 Task: Add the task  Upgrade and migrate company supply chain management to a cloud-based solution to the section Error Handling Sprint in the project ArmourVault and add a Due Date to the respective task as 2023/07/01
Action: Mouse moved to (70, 363)
Screenshot: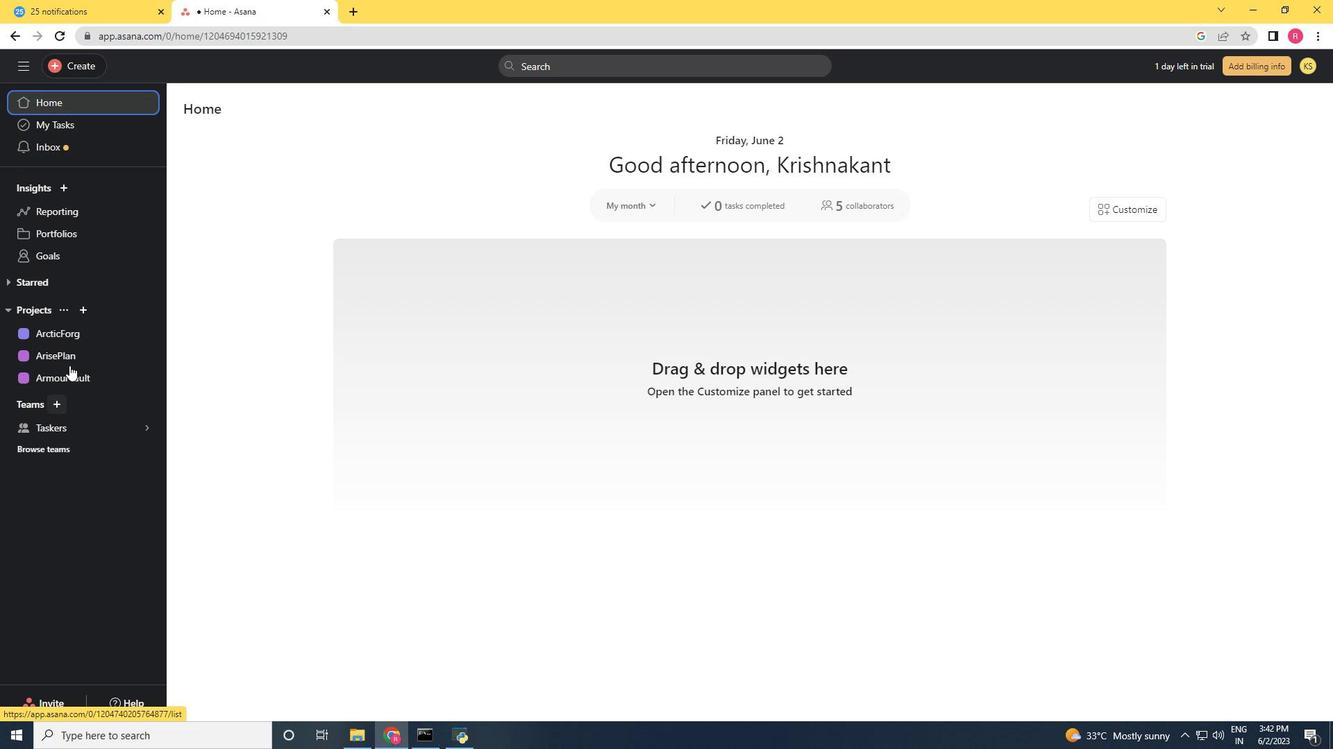 
Action: Mouse pressed left at (70, 363)
Screenshot: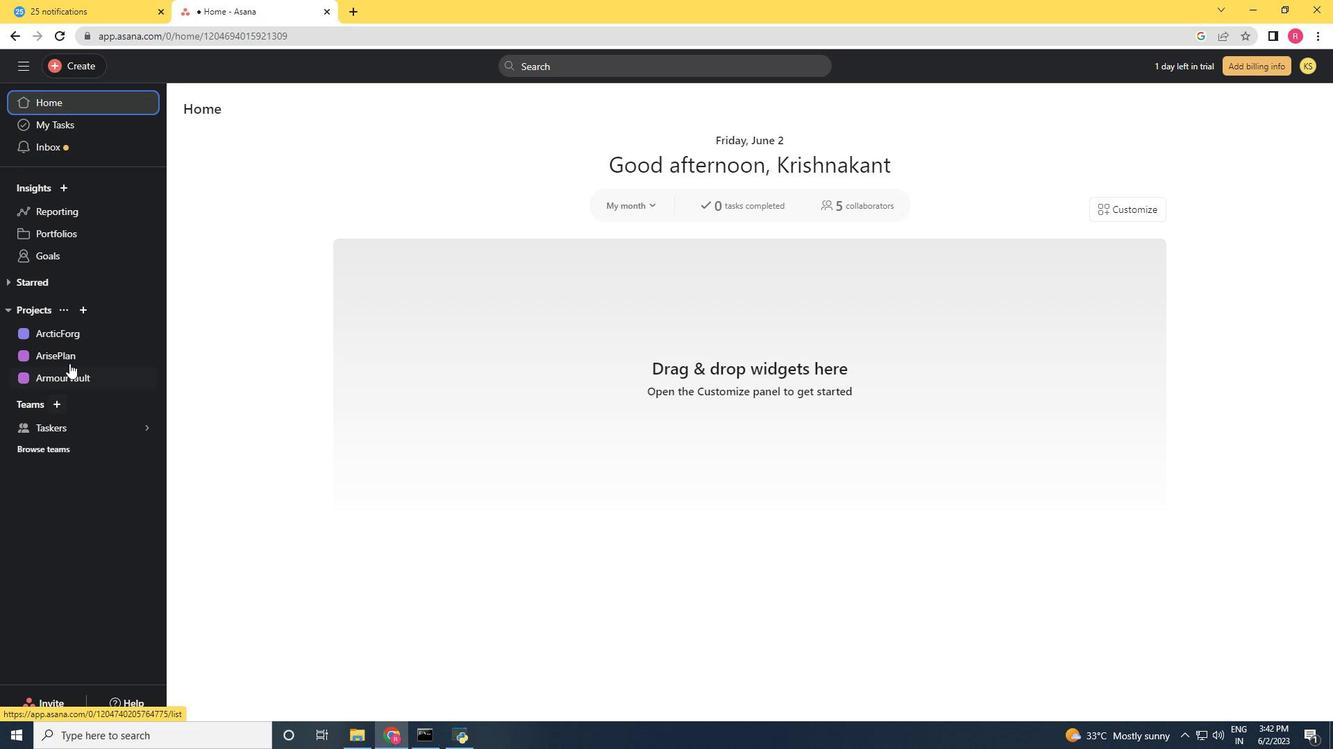 
Action: Mouse moved to (72, 379)
Screenshot: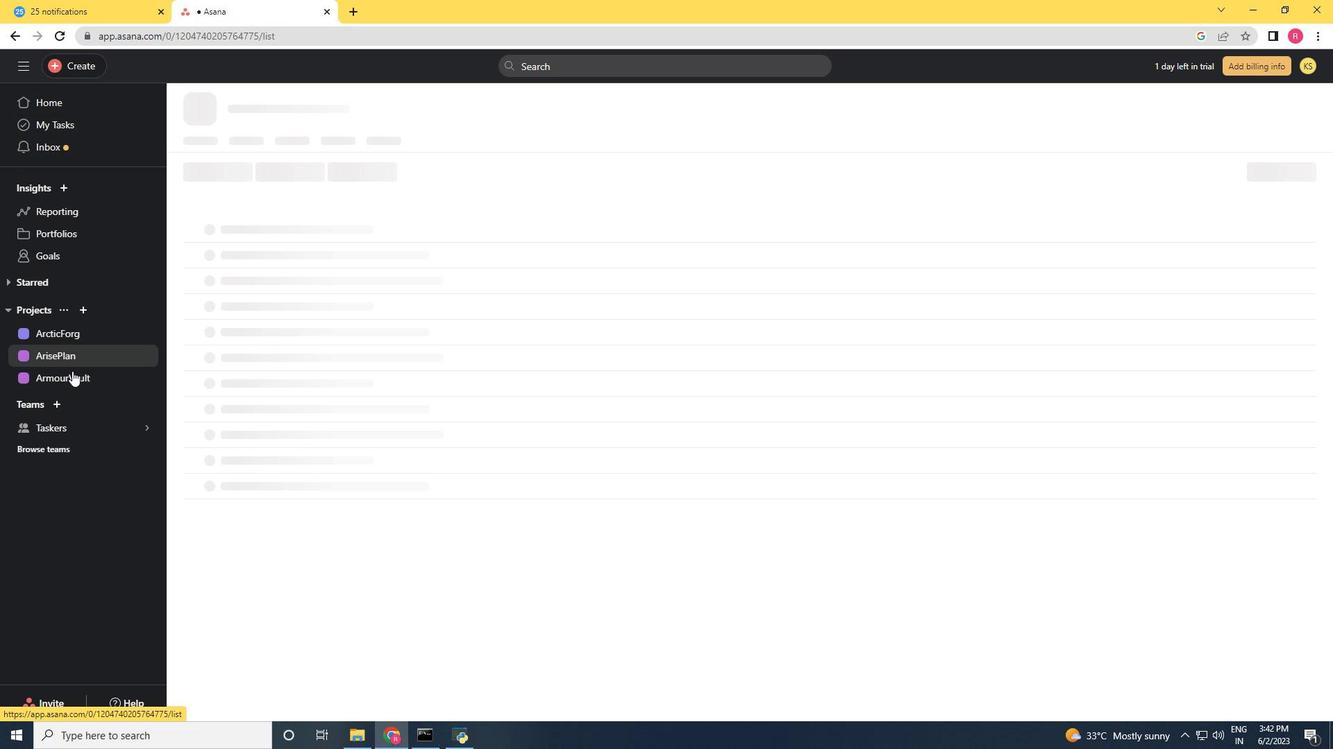
Action: Mouse pressed left at (72, 379)
Screenshot: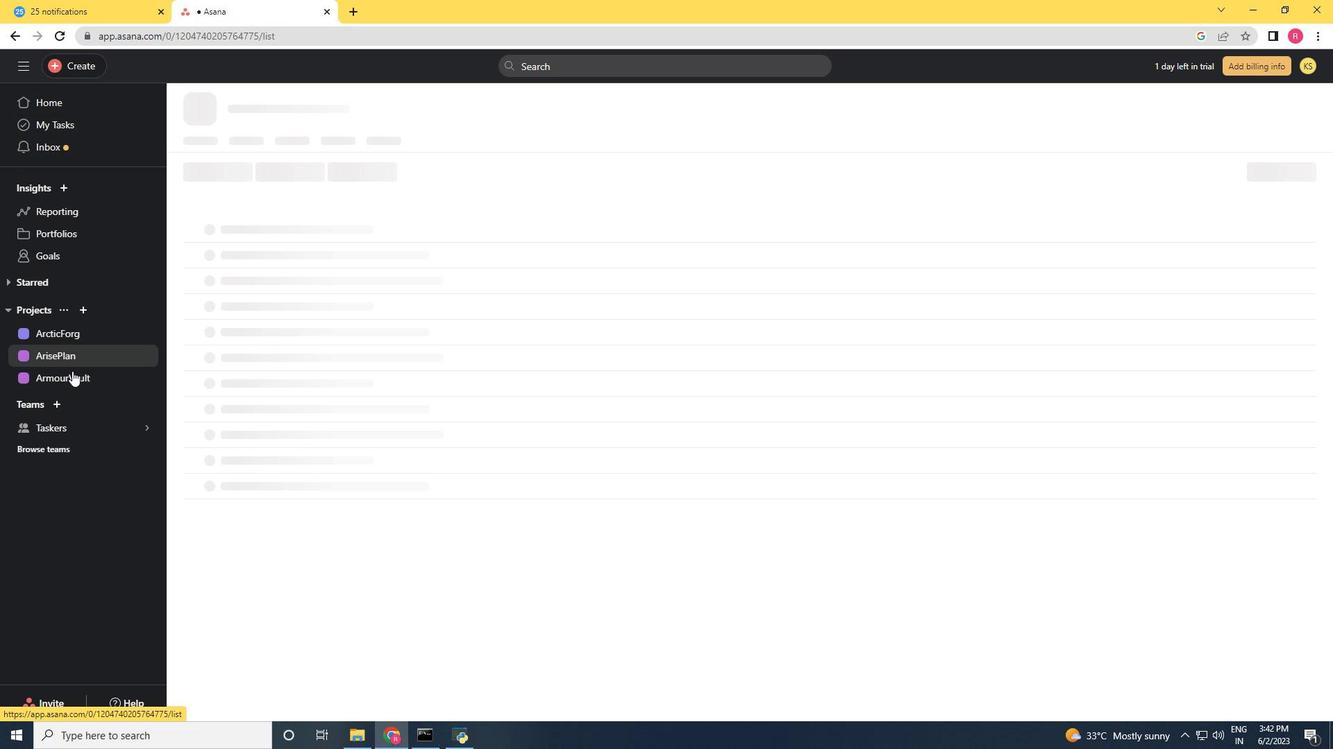 
Action: Mouse moved to (904, 484)
Screenshot: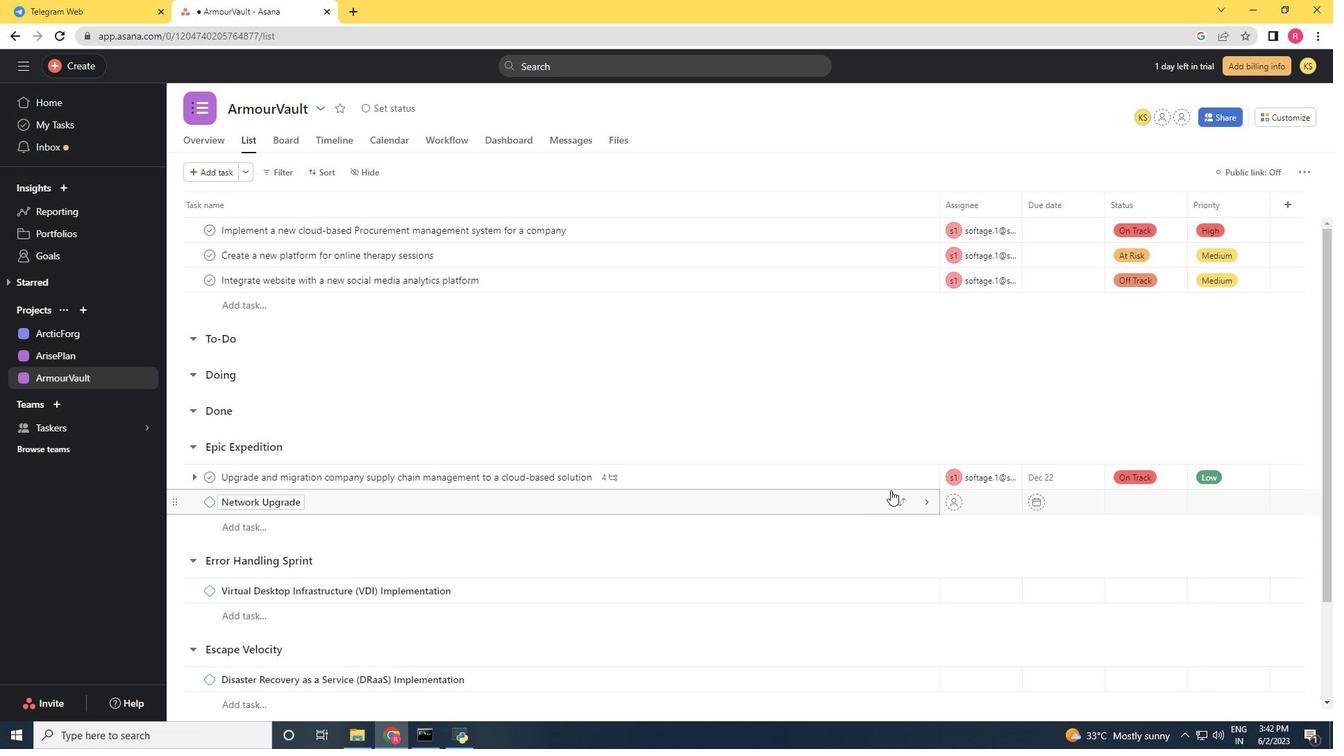 
Action: Mouse pressed left at (904, 484)
Screenshot: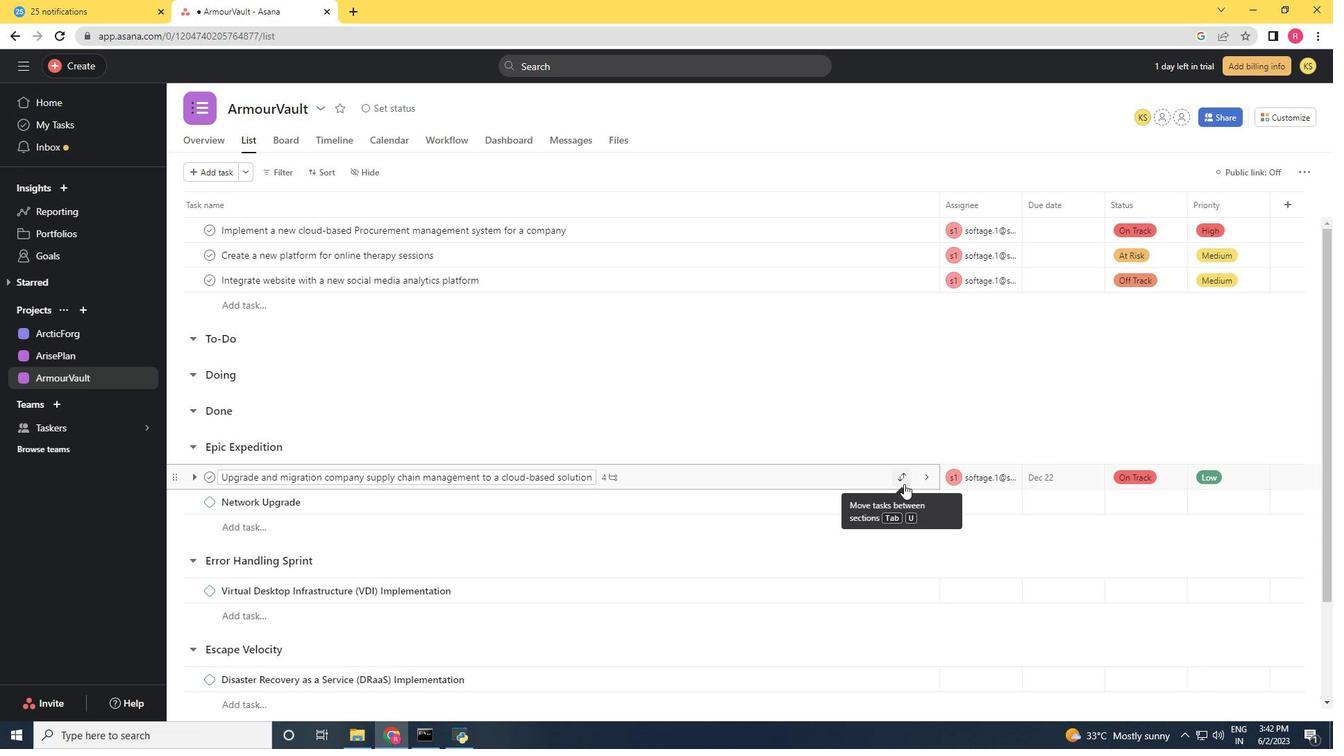 
Action: Mouse moved to (847, 406)
Screenshot: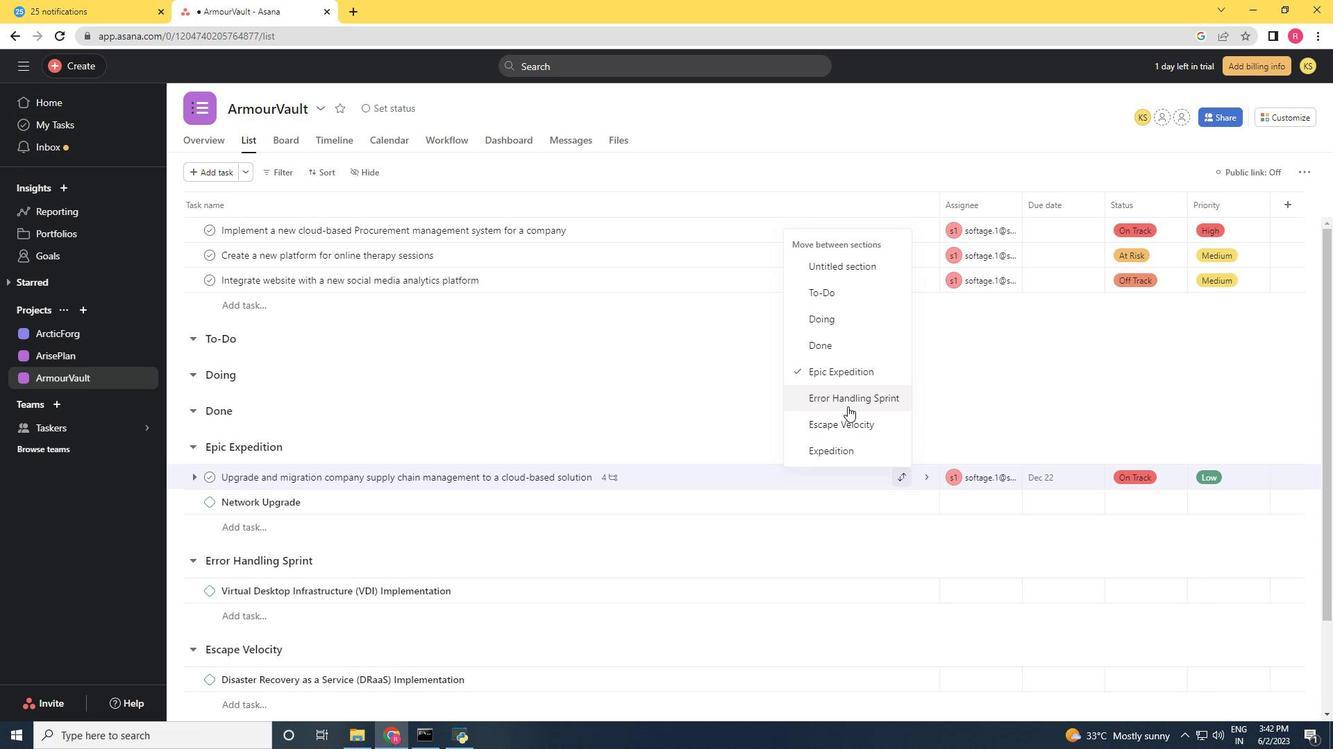 
Action: Mouse pressed left at (847, 406)
Screenshot: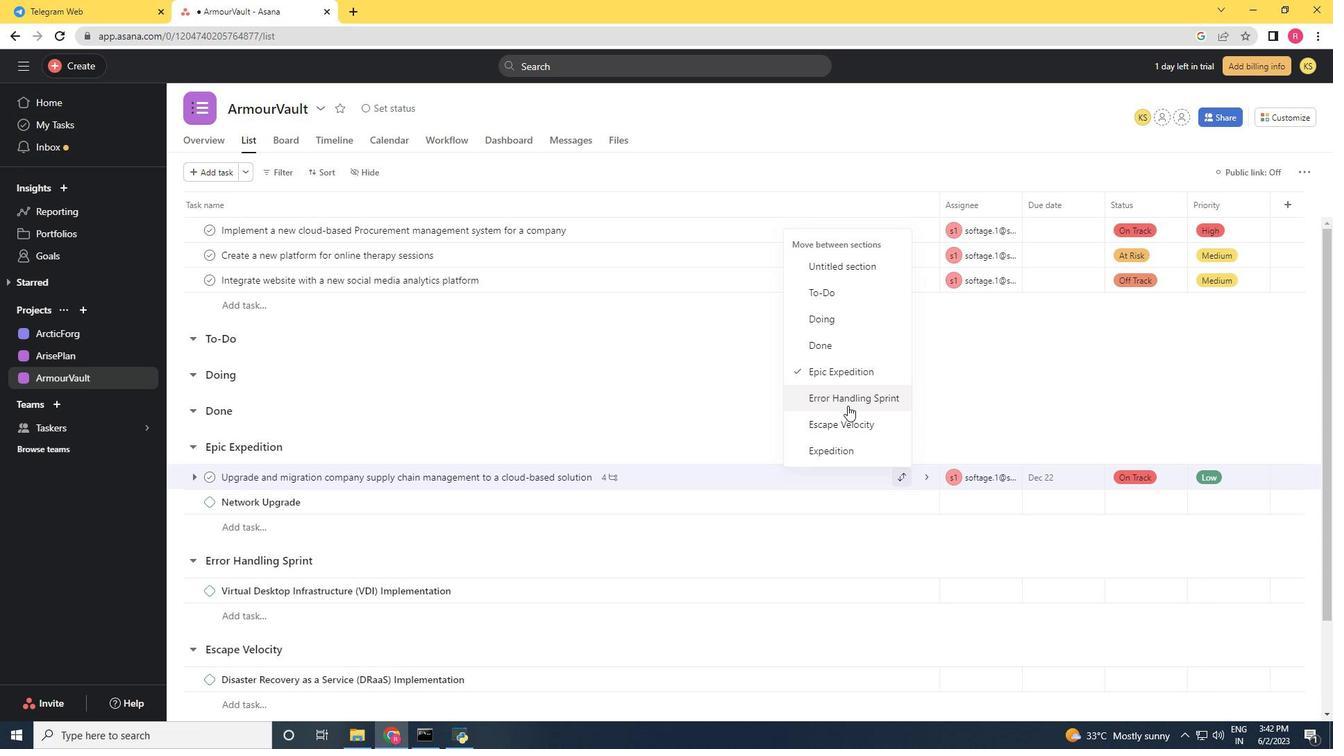 
Action: Mouse moved to (819, 563)
Screenshot: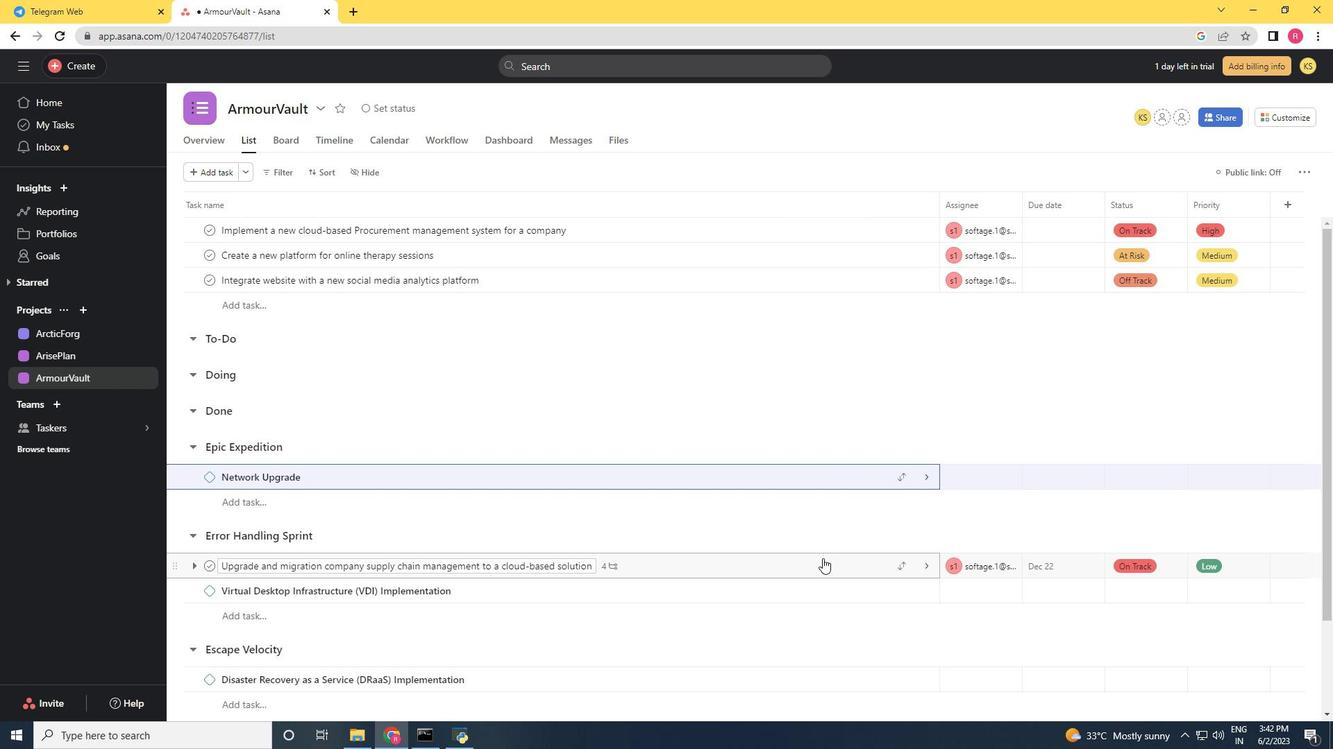 
Action: Mouse pressed left at (819, 563)
Screenshot: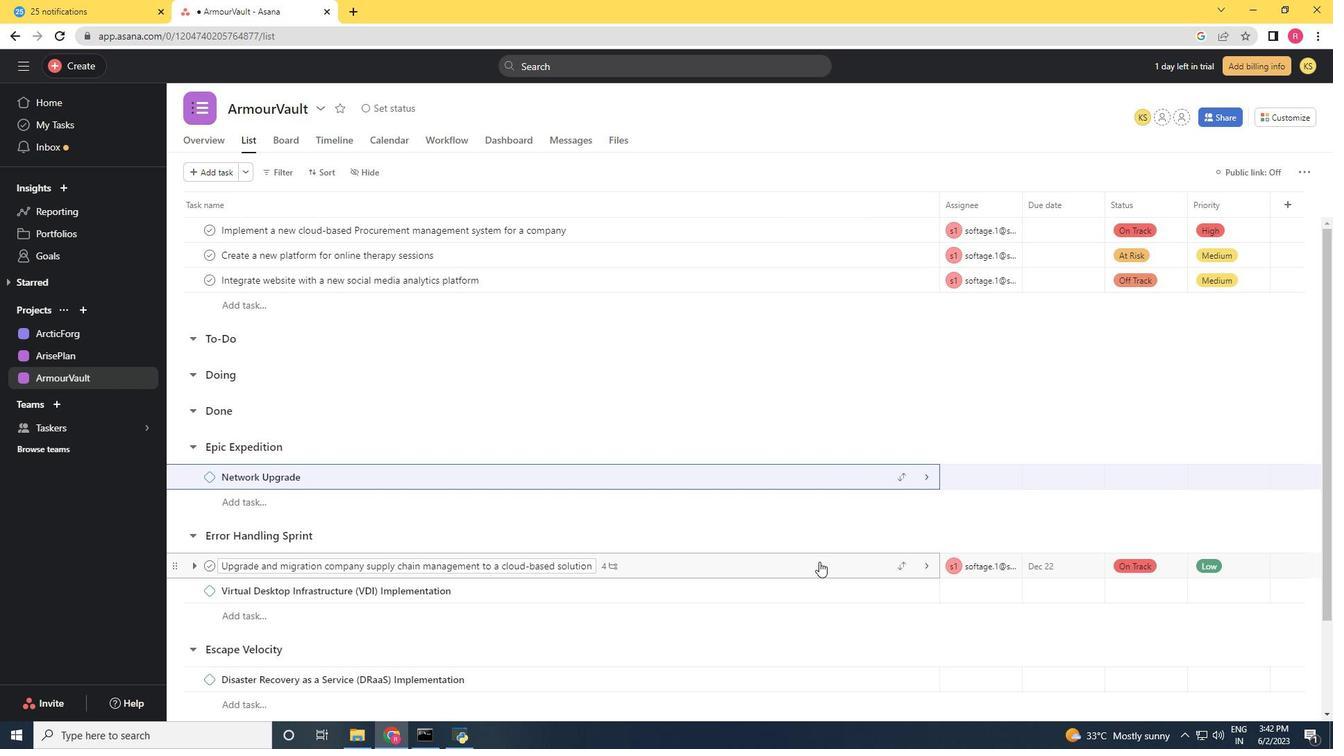 
Action: Mouse moved to (1029, 300)
Screenshot: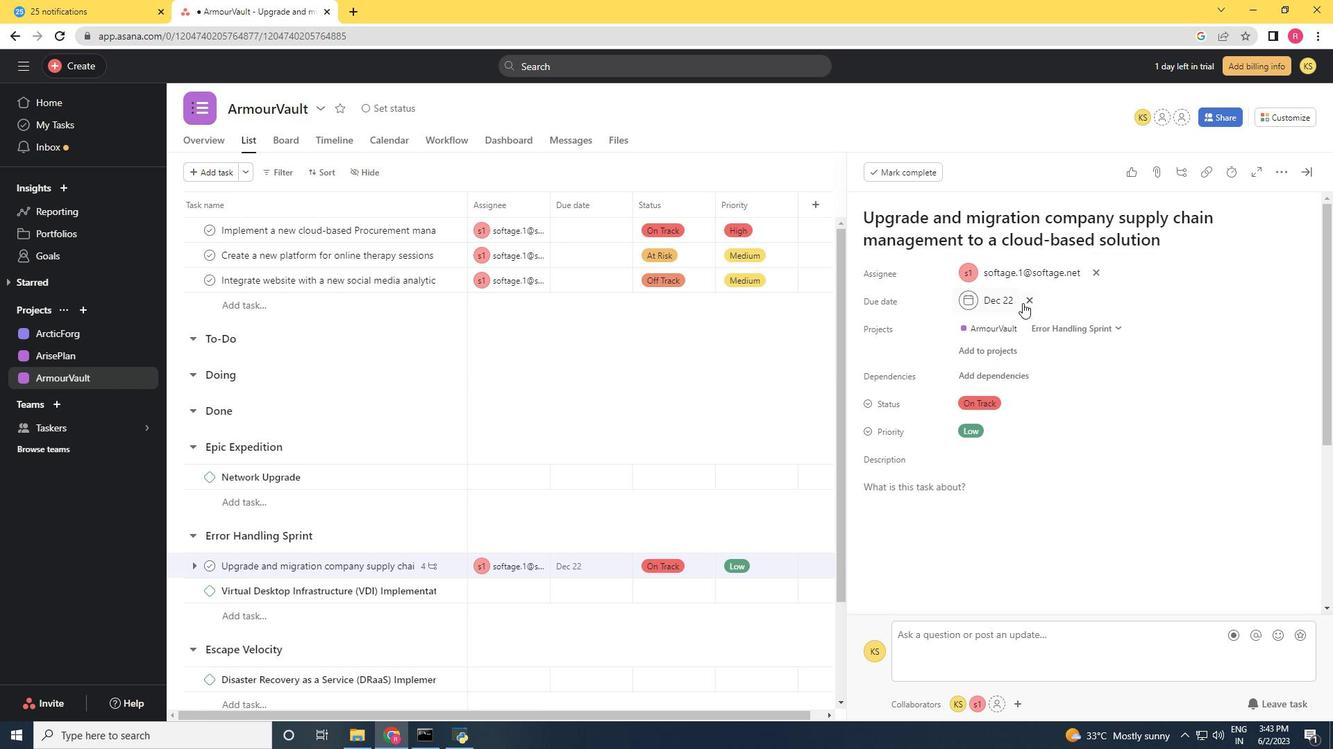 
Action: Mouse pressed left at (1029, 300)
Screenshot: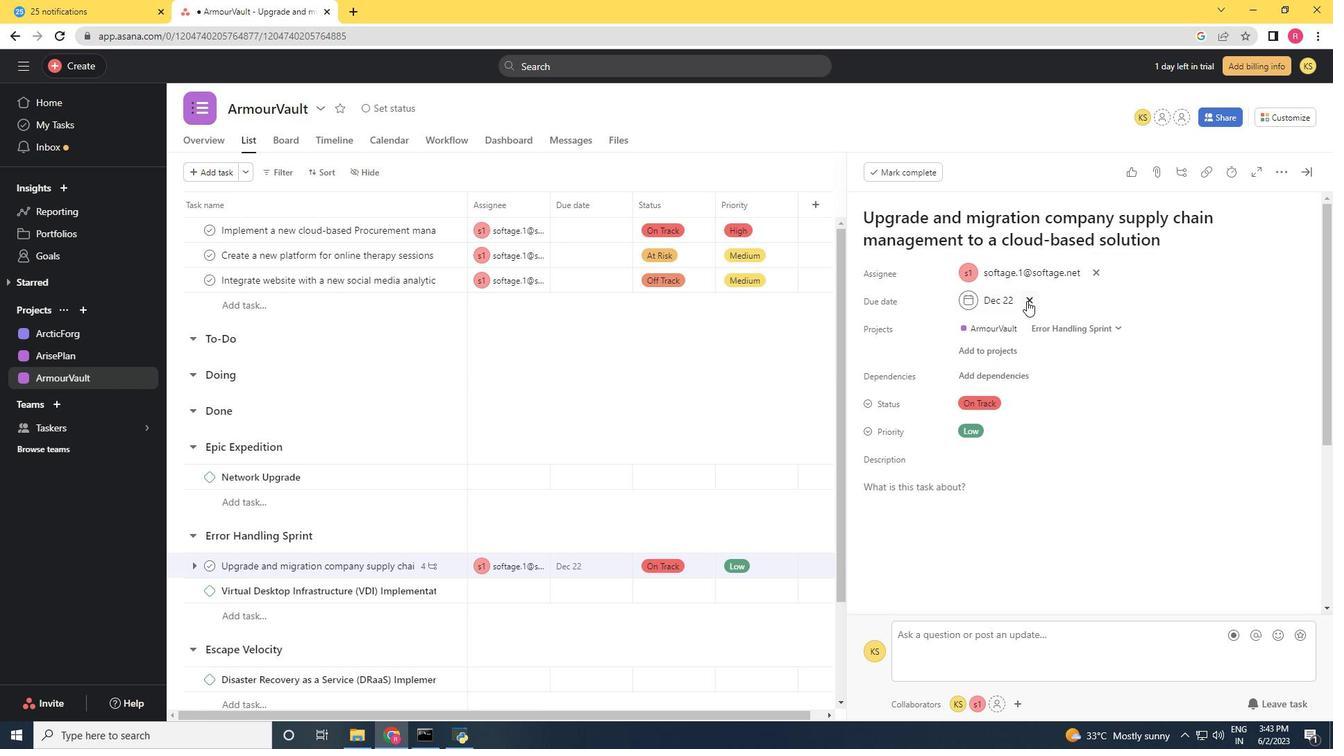 
Action: Mouse moved to (1004, 299)
Screenshot: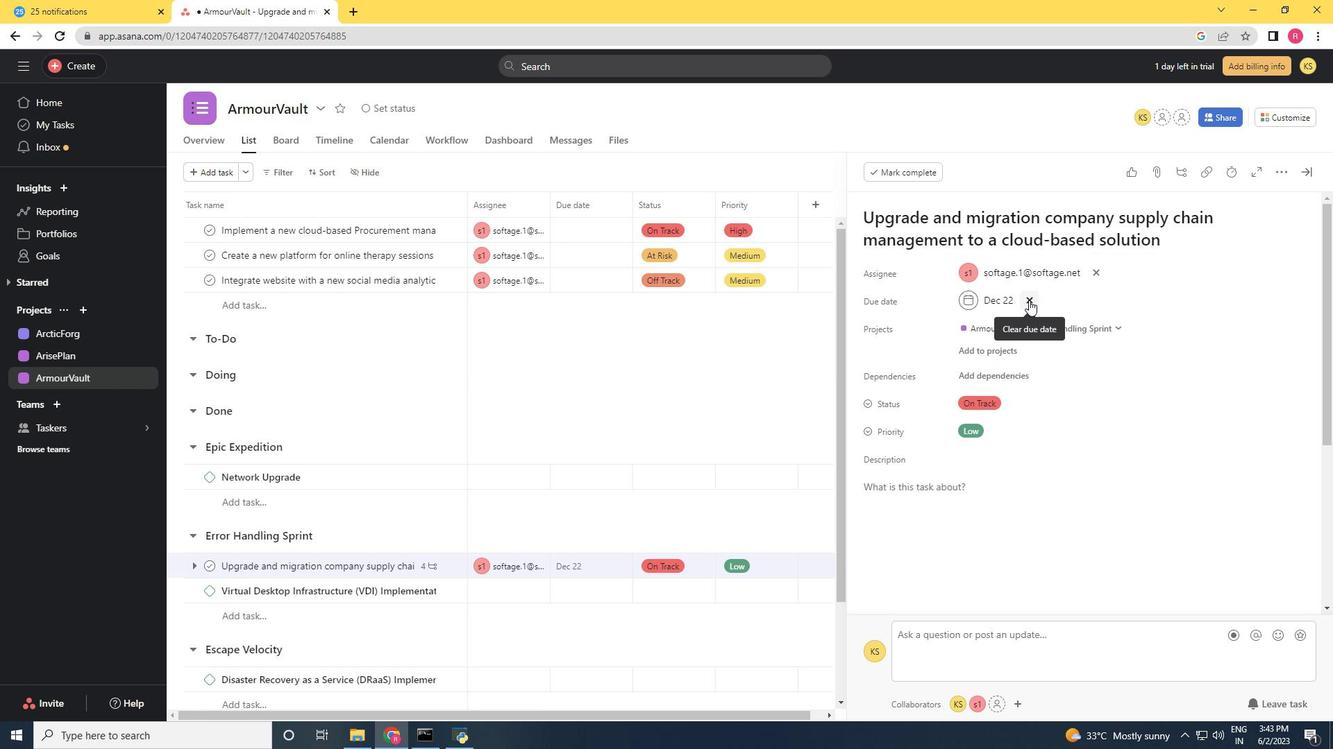 
Action: Mouse pressed left at (1004, 299)
Screenshot: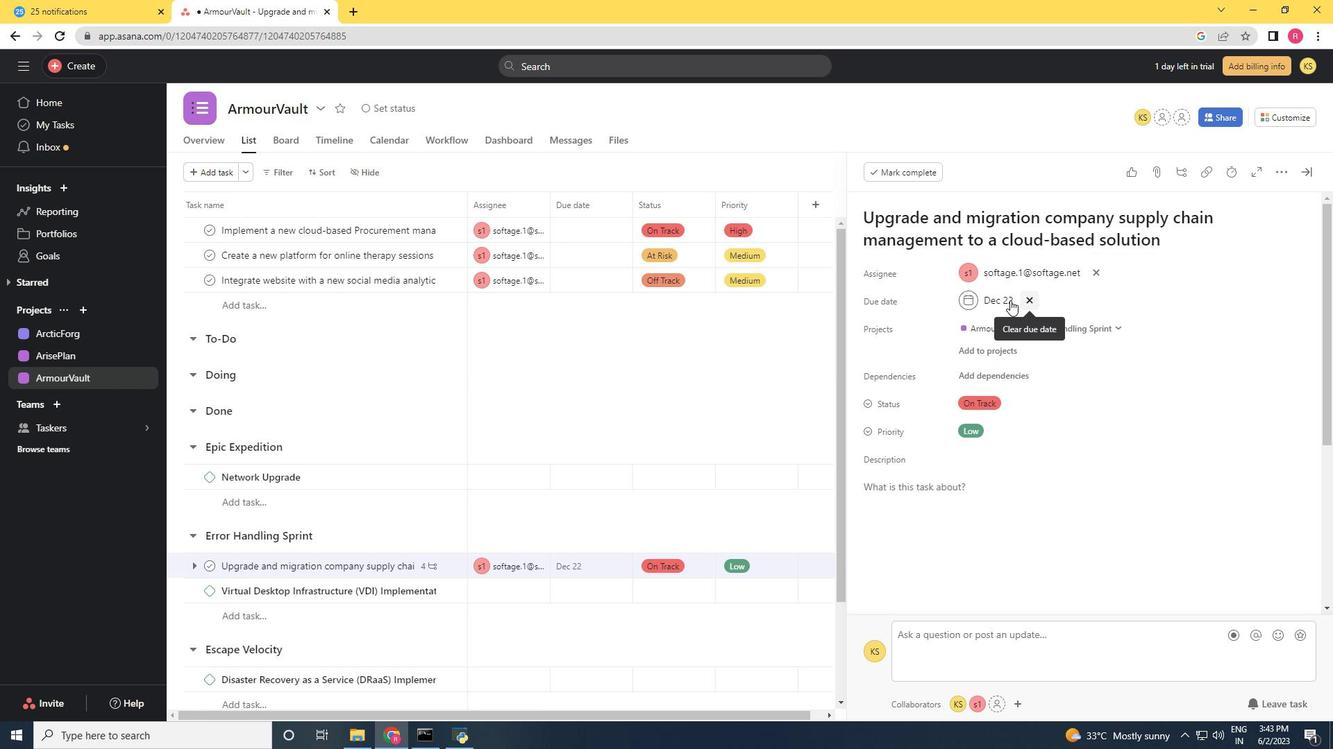 
Action: Mouse moved to (1130, 372)
Screenshot: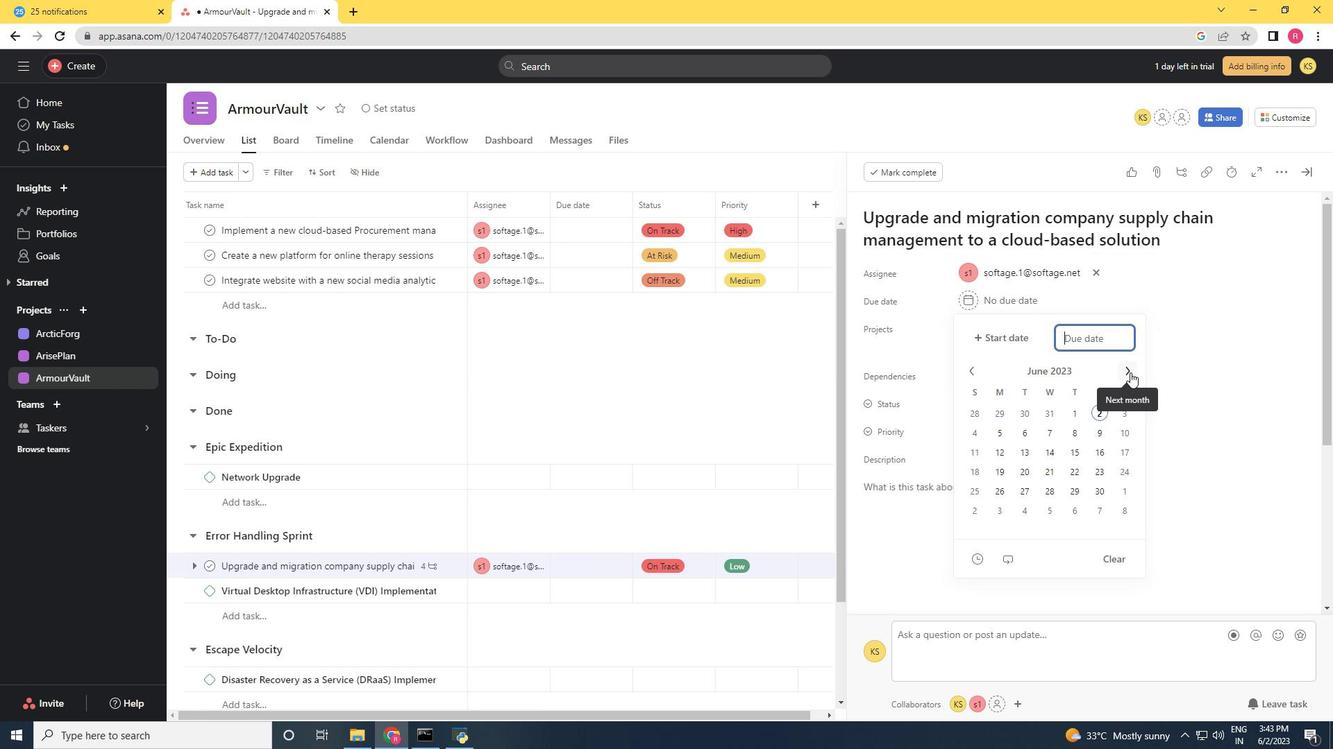 
Action: Mouse pressed left at (1130, 372)
Screenshot: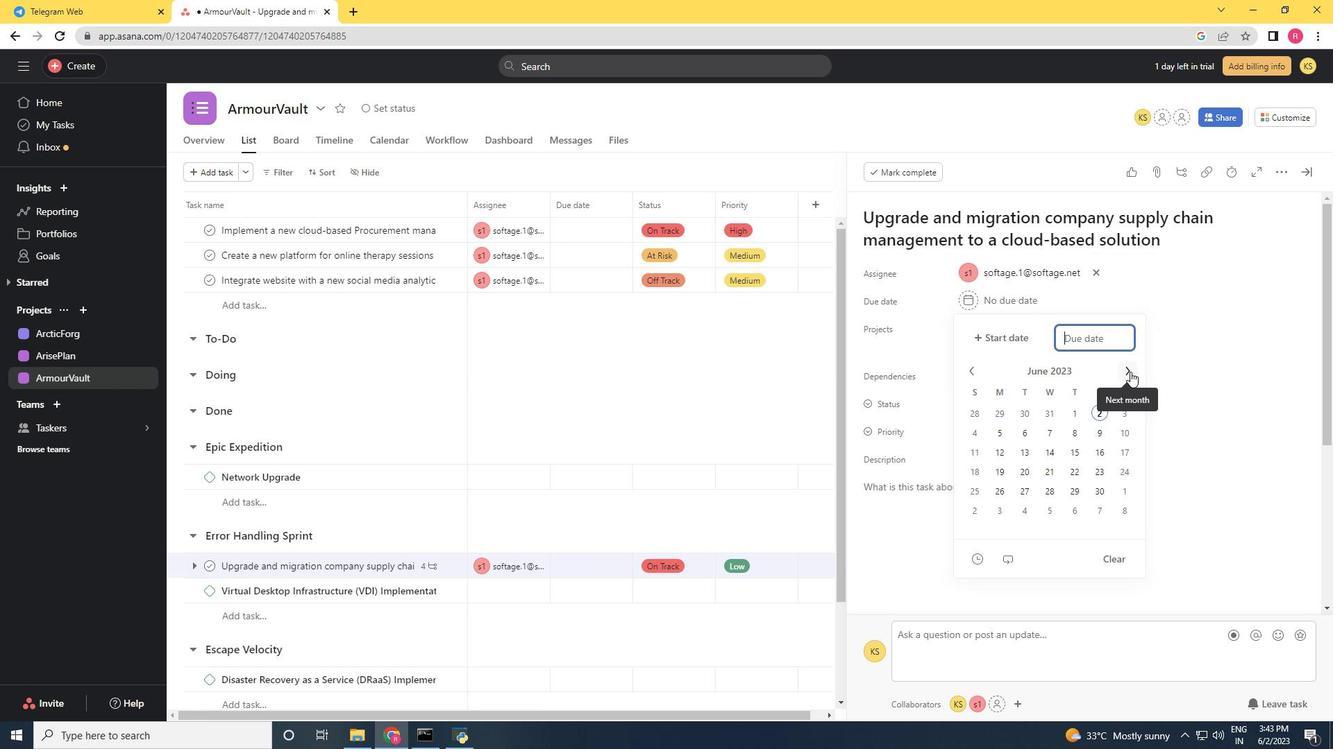 
Action: Mouse moved to (1129, 416)
Screenshot: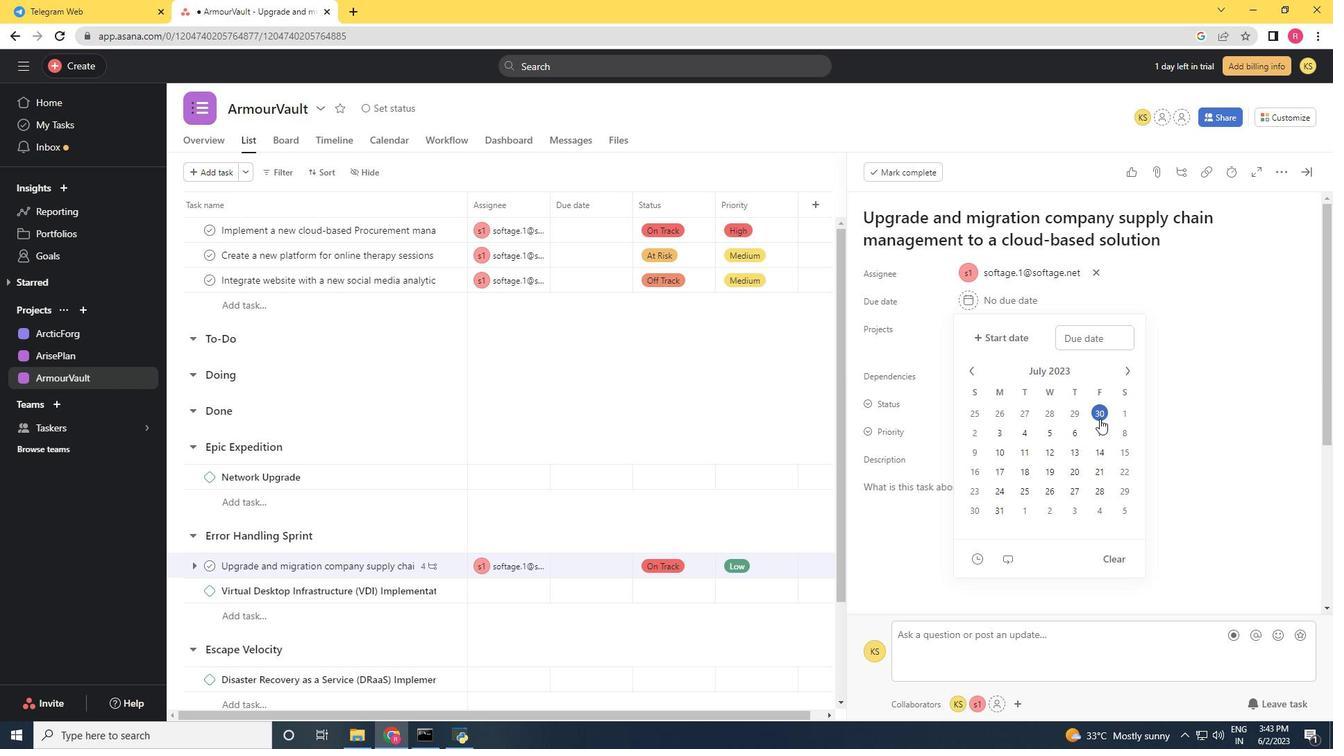 
Action: Mouse pressed left at (1129, 416)
Screenshot: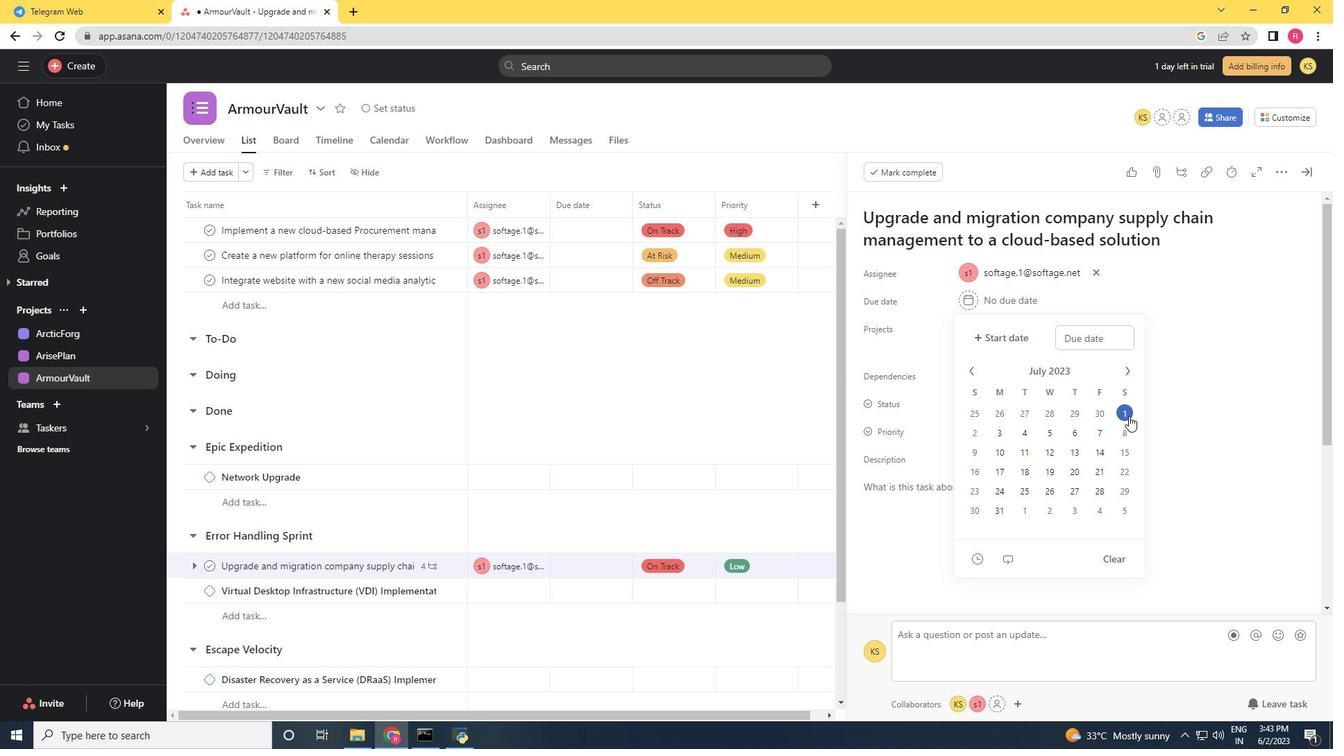 
Action: Mouse moved to (1165, 410)
Screenshot: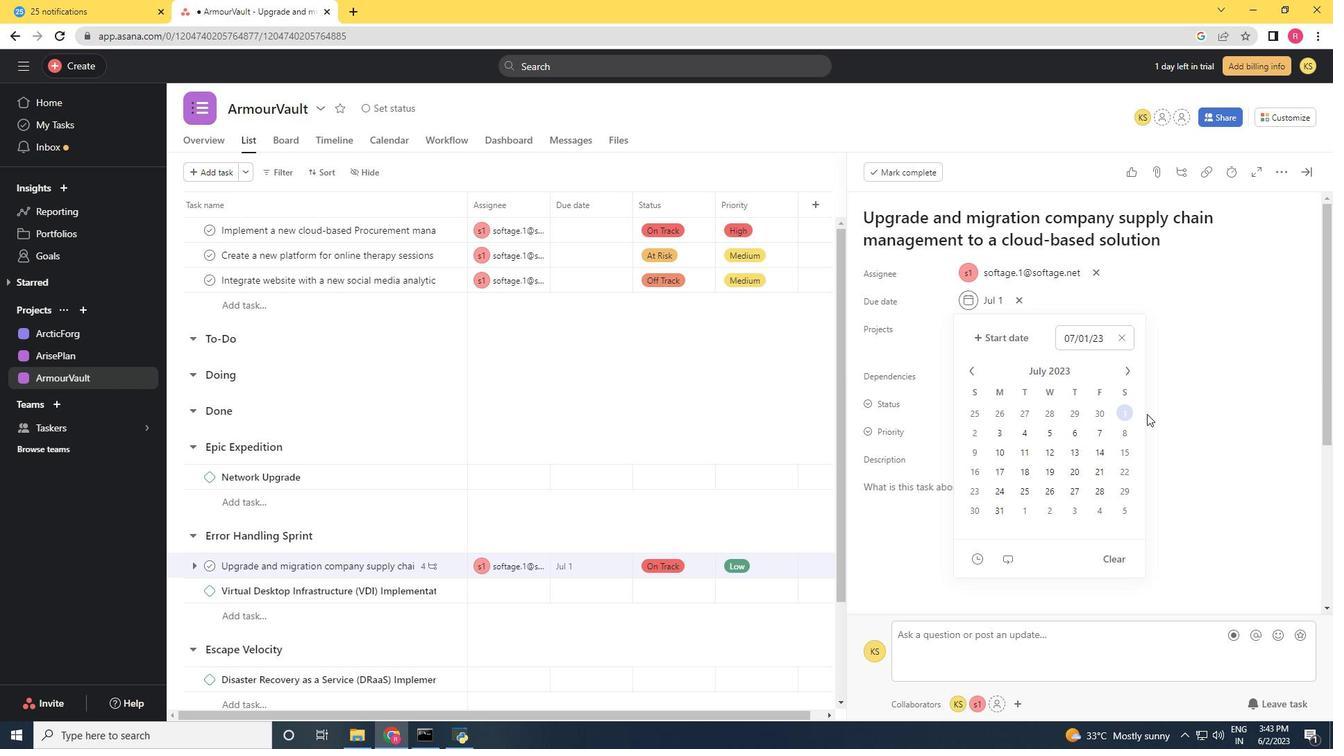 
Action: Mouse pressed left at (1165, 410)
Screenshot: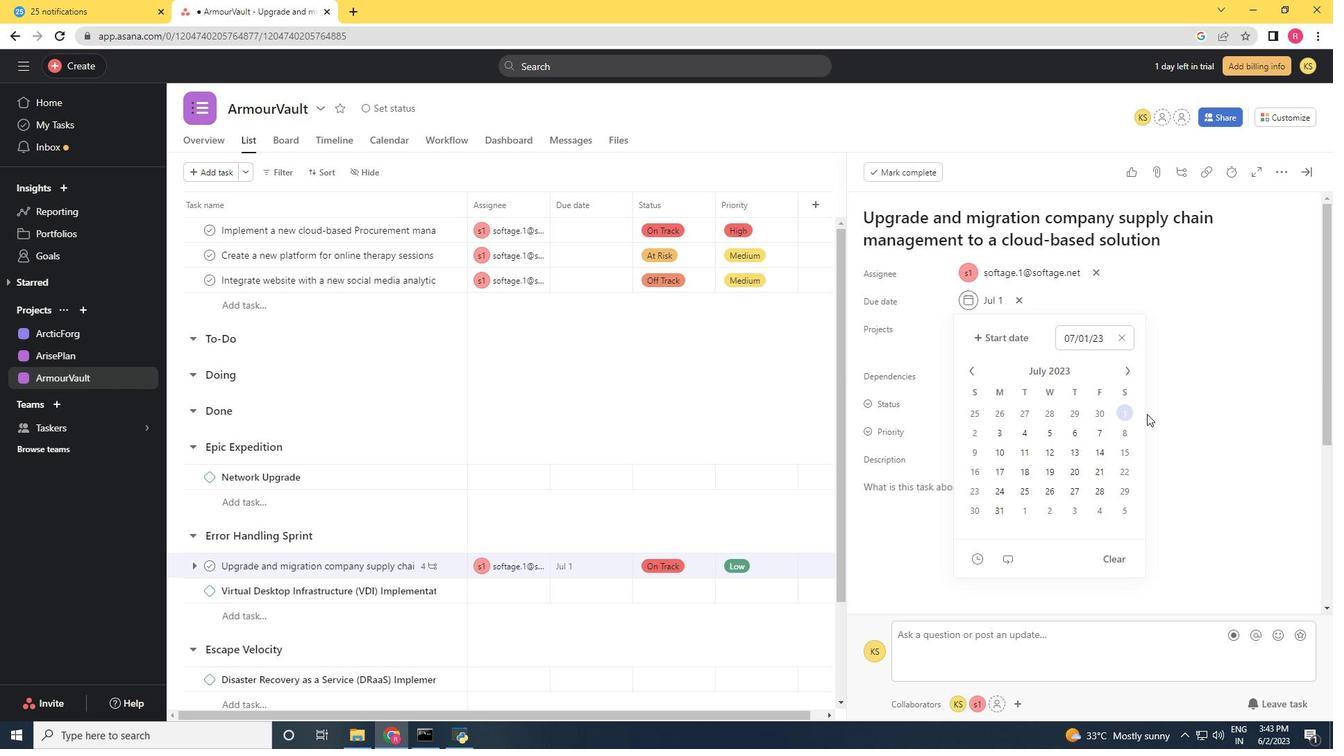 
Action: Mouse moved to (1304, 169)
Screenshot: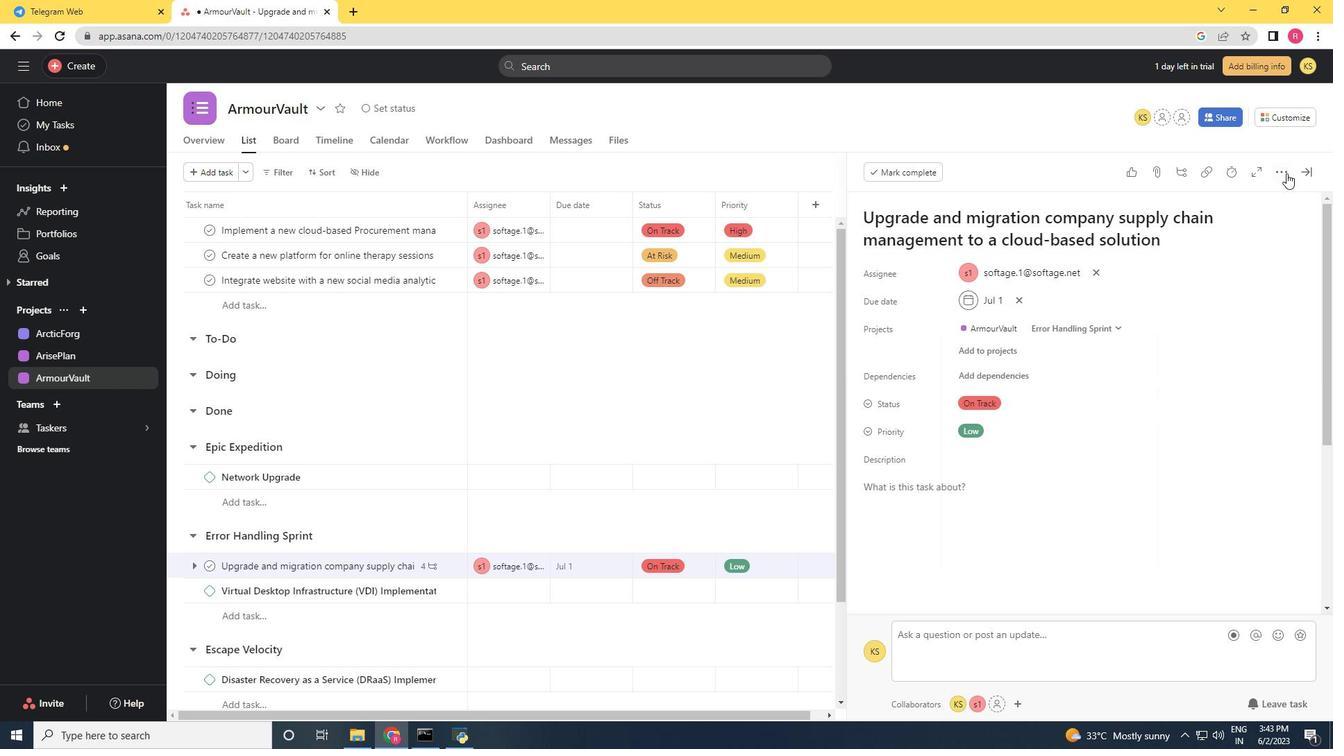 
Action: Mouse pressed left at (1304, 169)
Screenshot: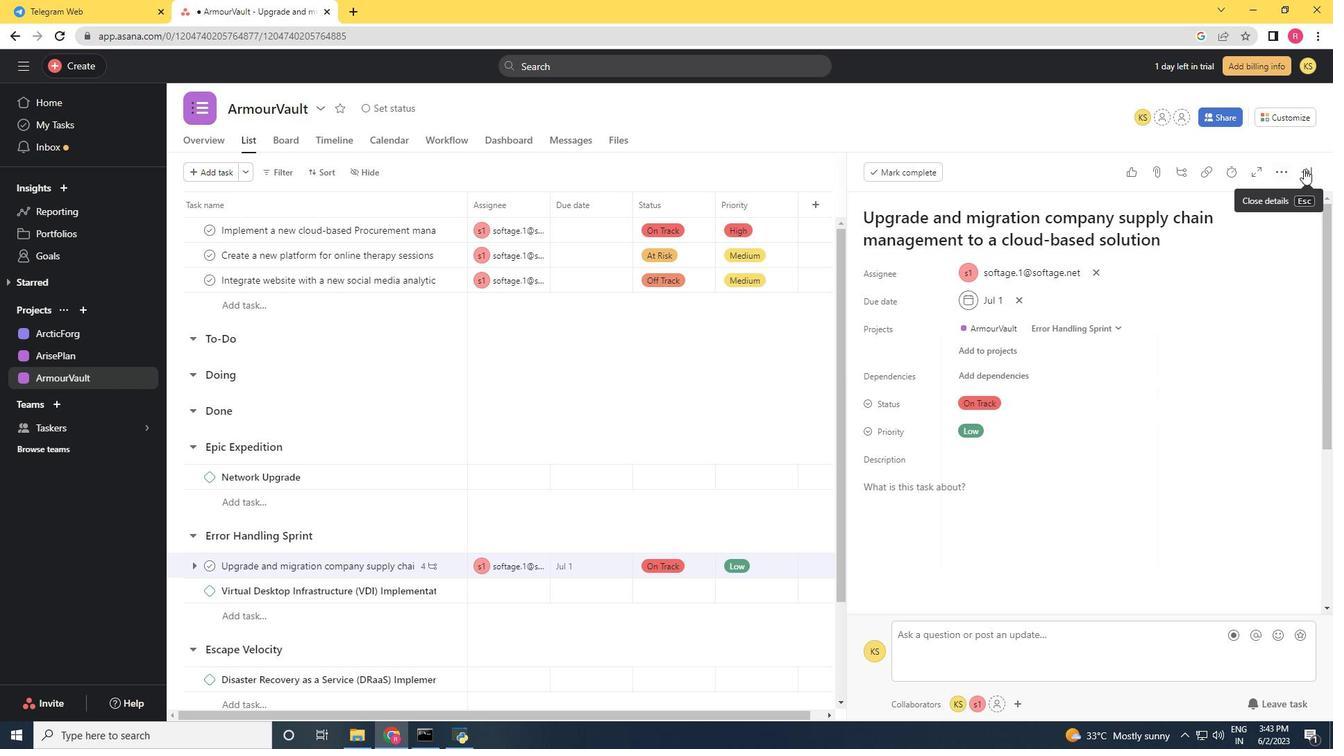 
Action: Mouse moved to (938, 345)
Screenshot: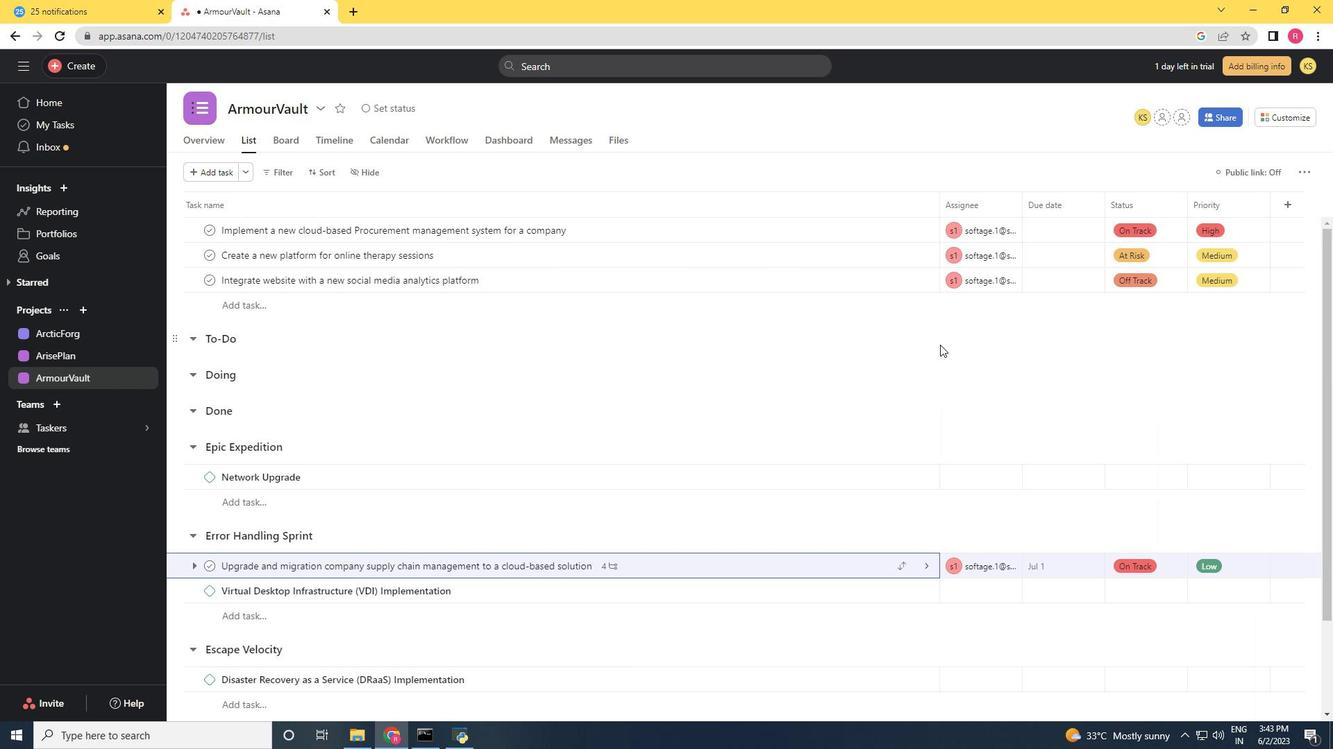 
